 Task: Use the formula "CLEAN" in spreadsheet "Project portfolio".
Action: Mouse moved to (808, 212)
Screenshot: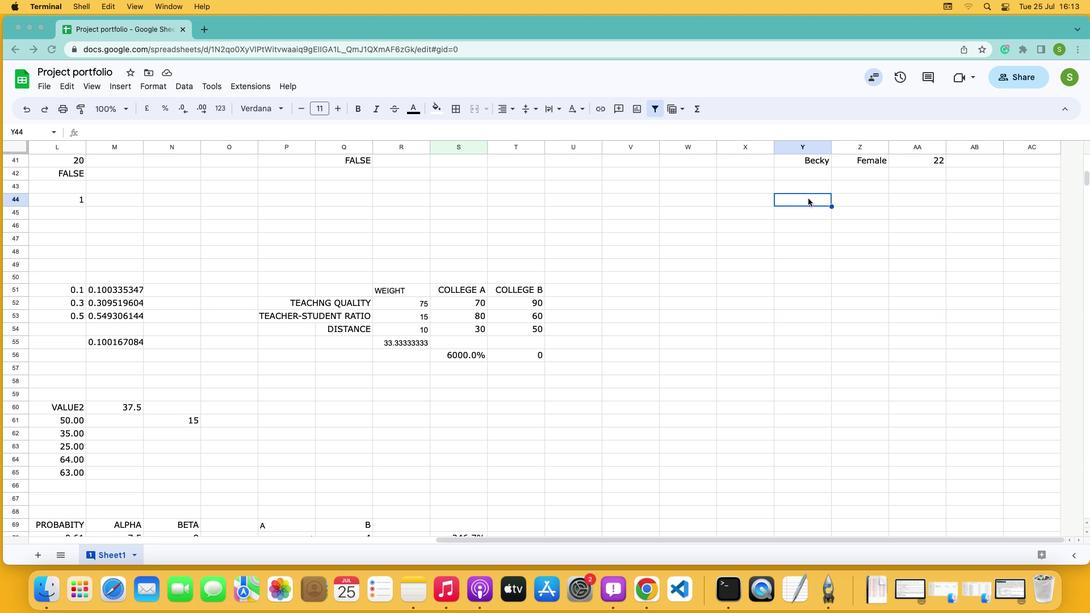 
Action: Mouse pressed left at (808, 212)
Screenshot: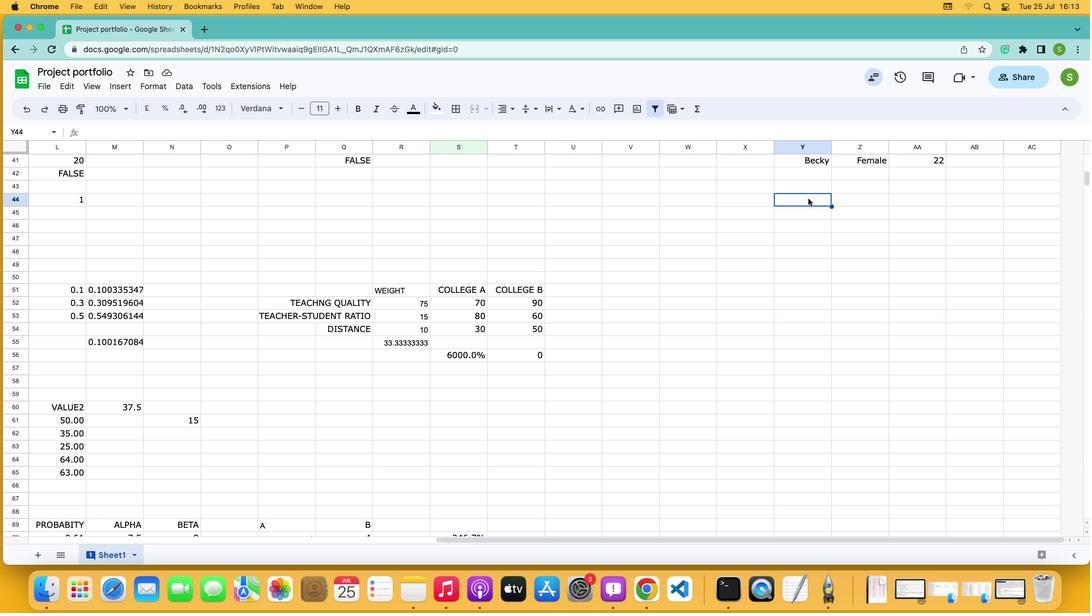 
Action: Mouse moved to (789, 211)
Screenshot: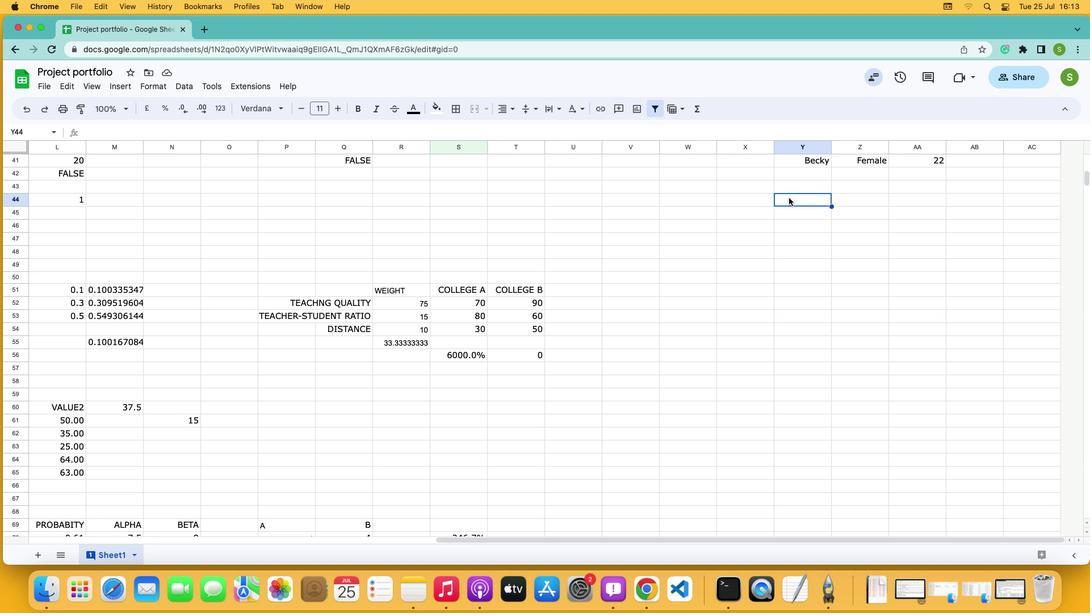 
Action: Mouse pressed left at (789, 211)
Screenshot: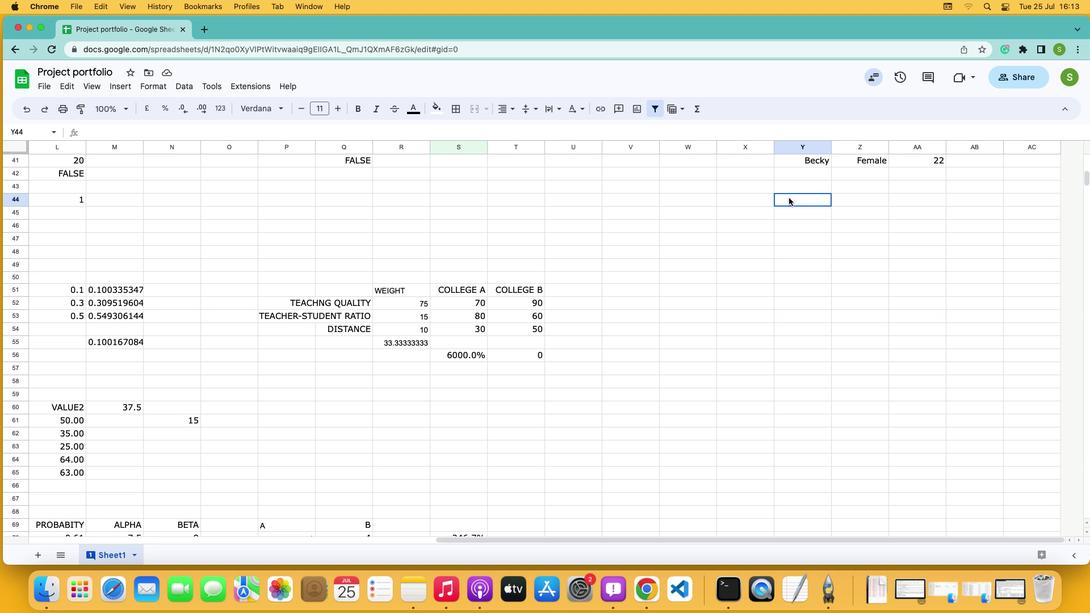 
Action: Mouse moved to (704, 135)
Screenshot: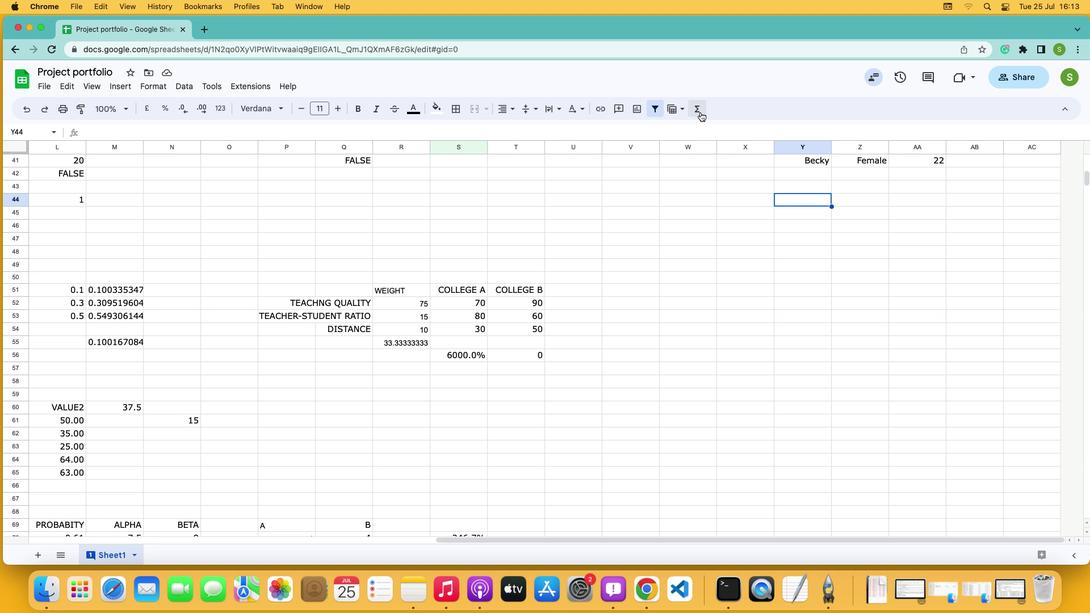 
Action: Mouse pressed left at (704, 135)
Screenshot: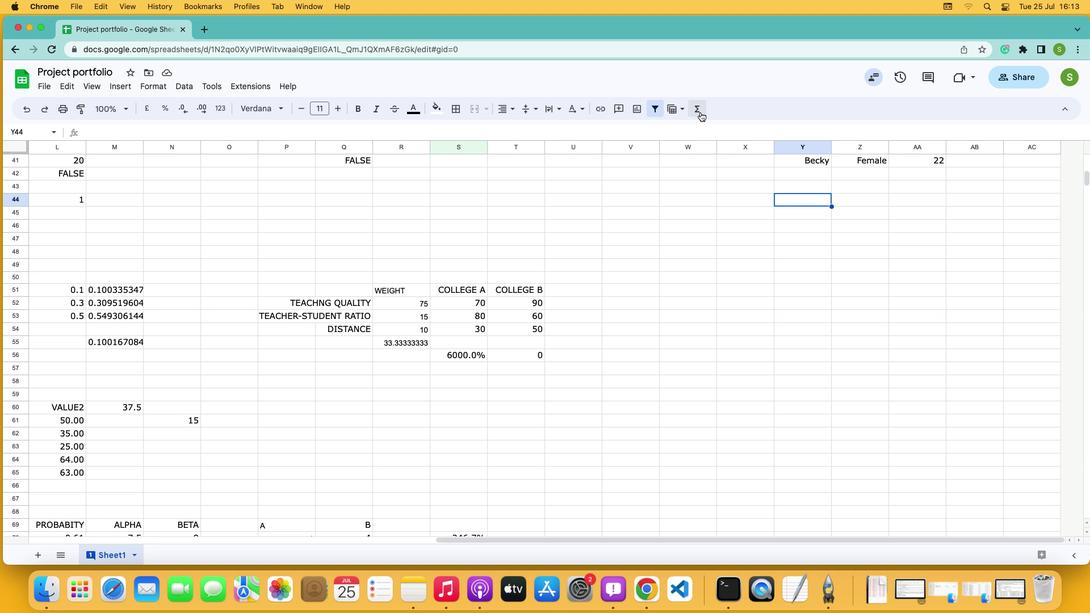 
Action: Mouse moved to (724, 238)
Screenshot: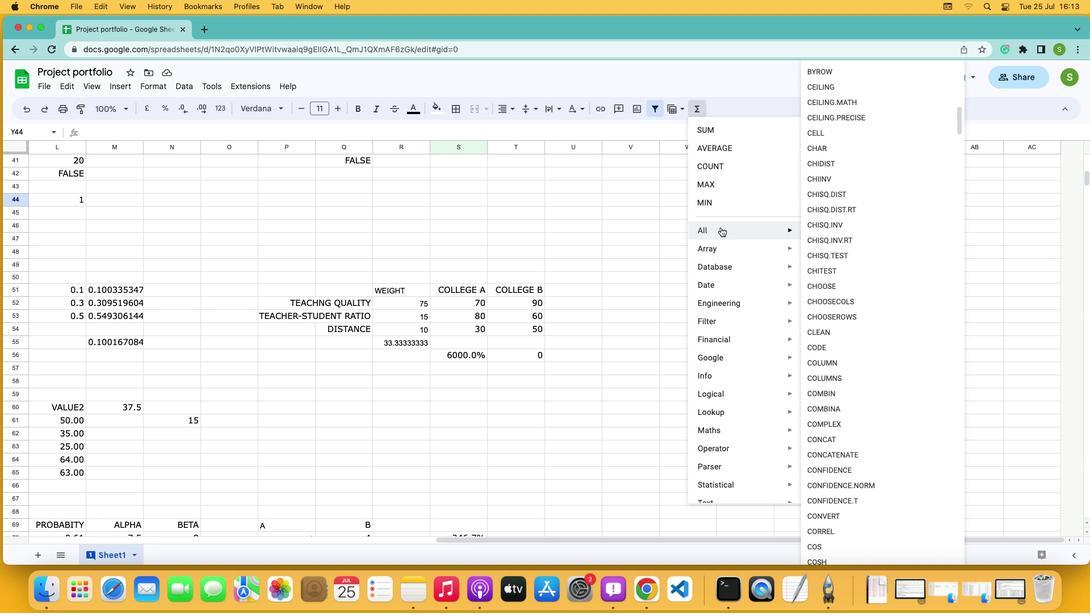 
Action: Mouse pressed left at (724, 238)
Screenshot: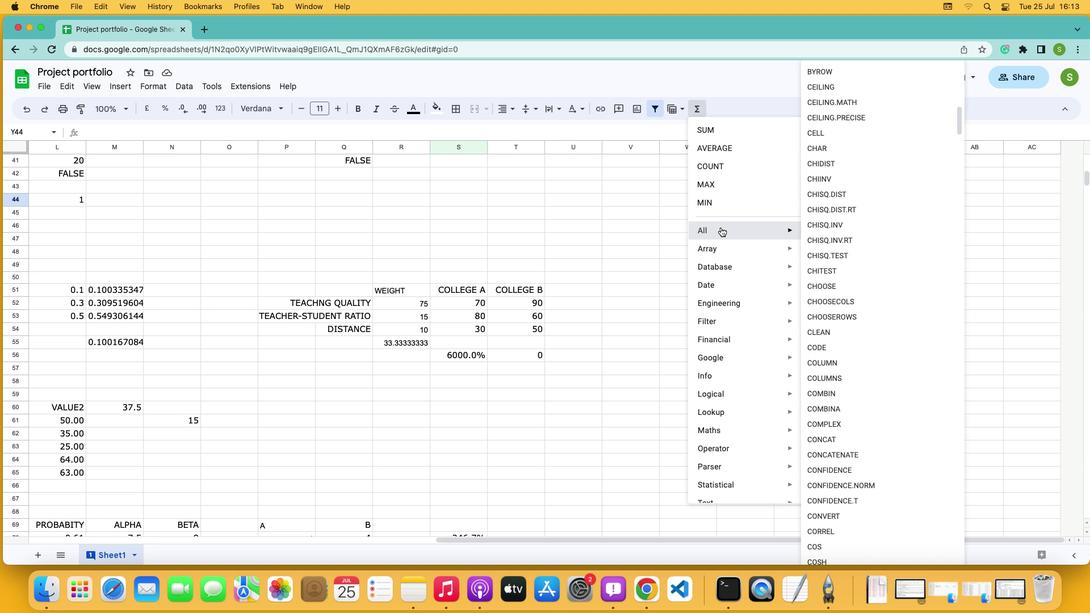 
Action: Mouse moved to (817, 340)
Screenshot: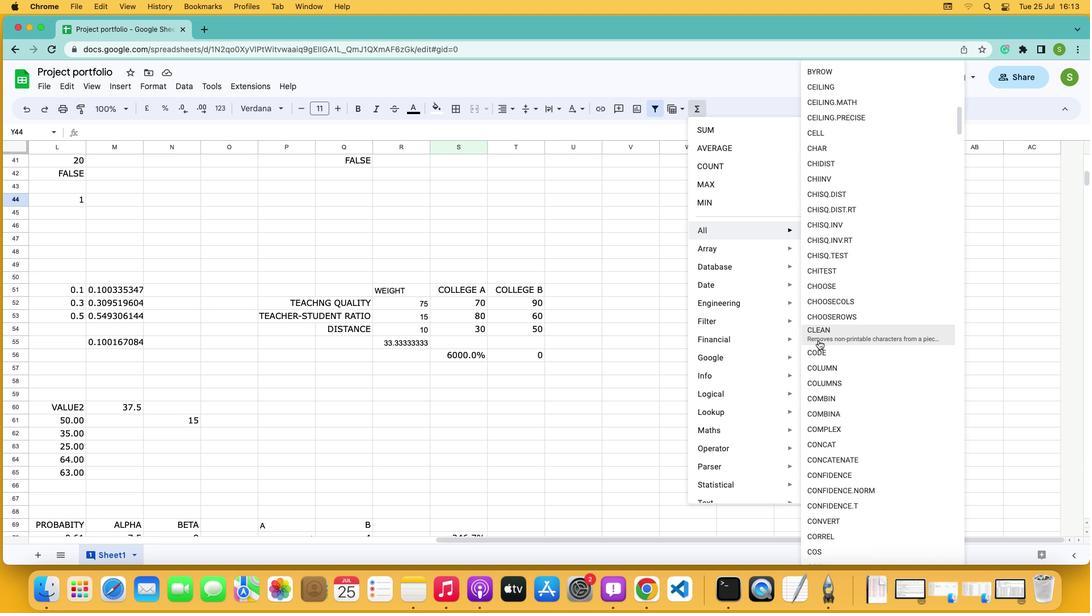 
Action: Mouse pressed left at (817, 340)
Screenshot: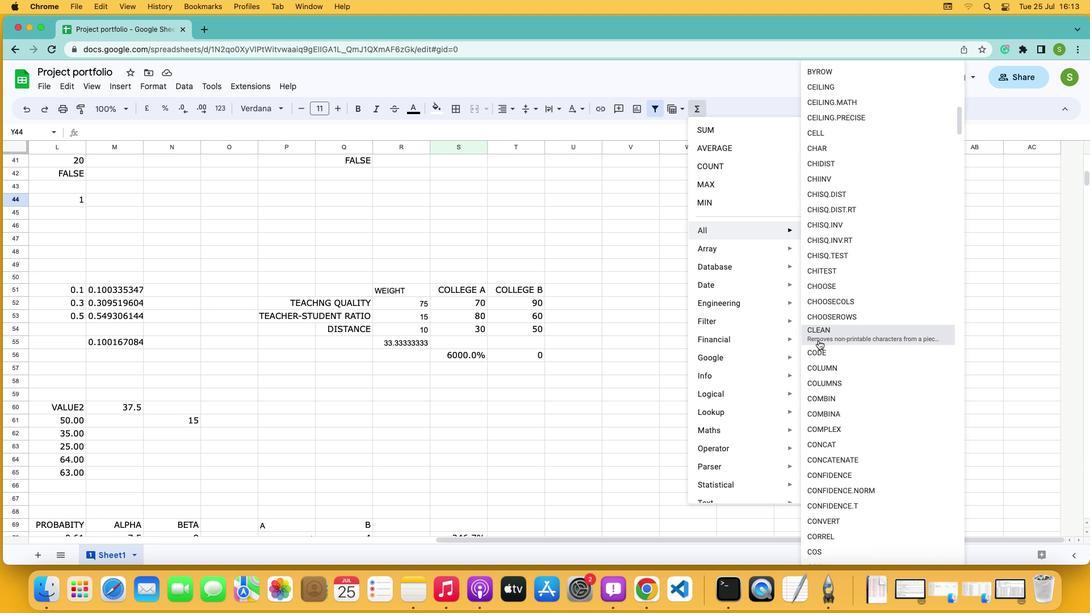 
Action: Mouse moved to (820, 181)
Screenshot: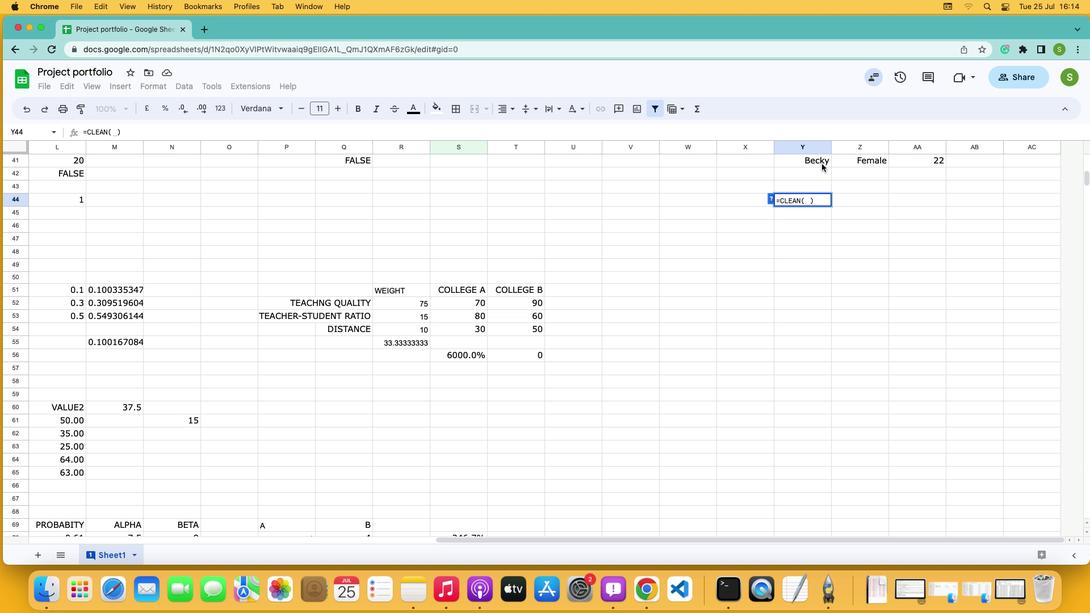 
Action: Mouse pressed left at (820, 181)
Screenshot: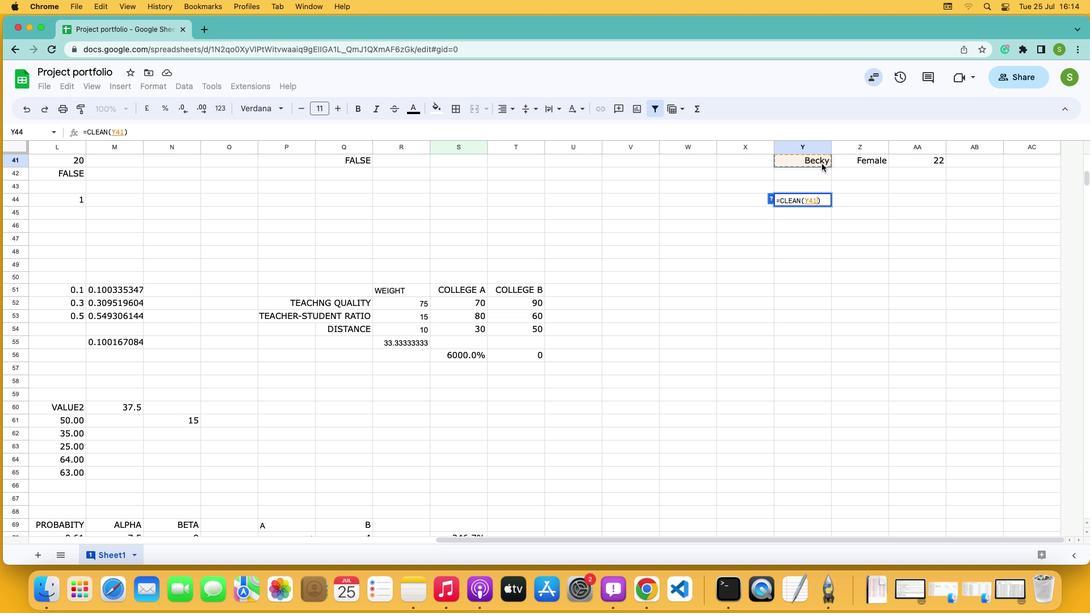 
Action: Mouse moved to (820, 182)
Screenshot: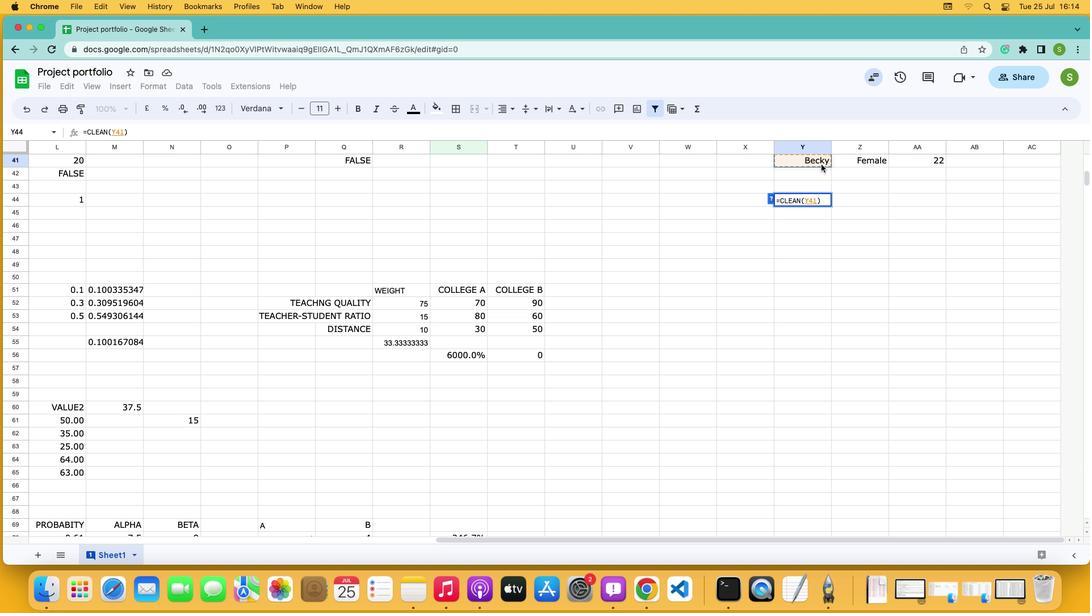 
Action: Key pressed Key.enter
Screenshot: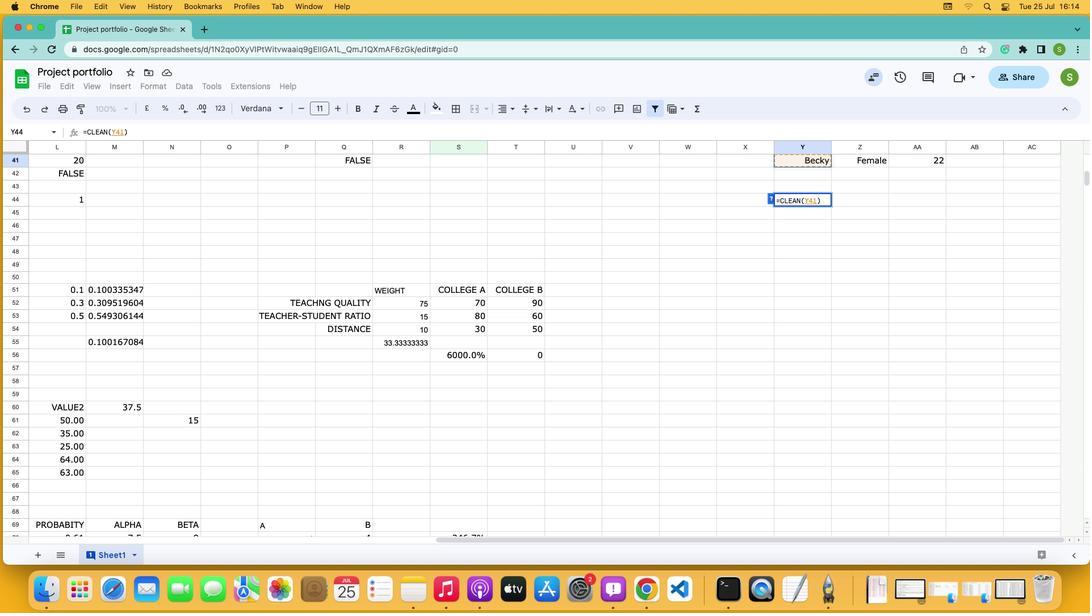 
Action: Mouse moved to (820, 185)
Screenshot: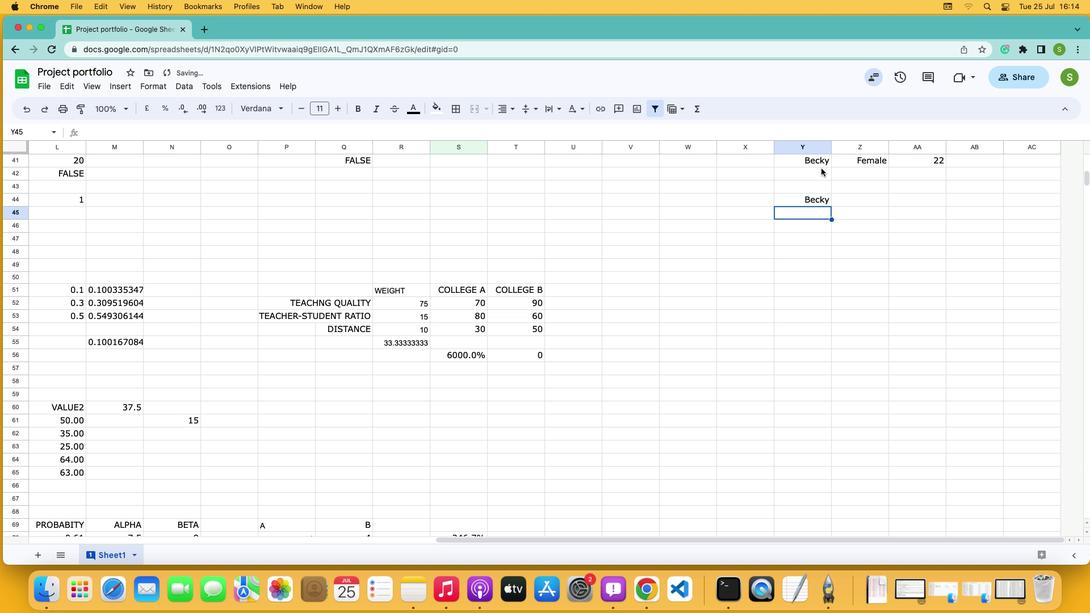 
